 Task: Choose the option Download larger data archive, including connections, contacts, account history, and information we infer about you based on your profile and activity and click on request archive option.
Action: Mouse moved to (515, 193)
Screenshot: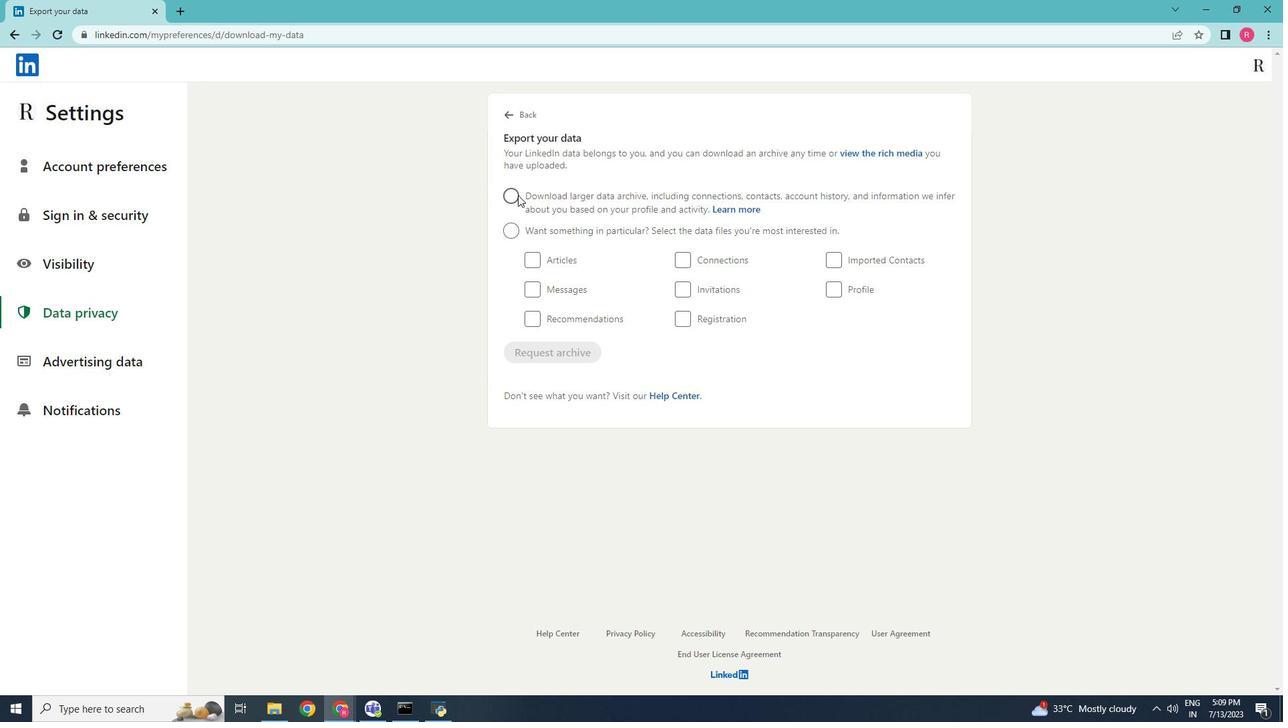
Action: Mouse pressed left at (515, 193)
Screenshot: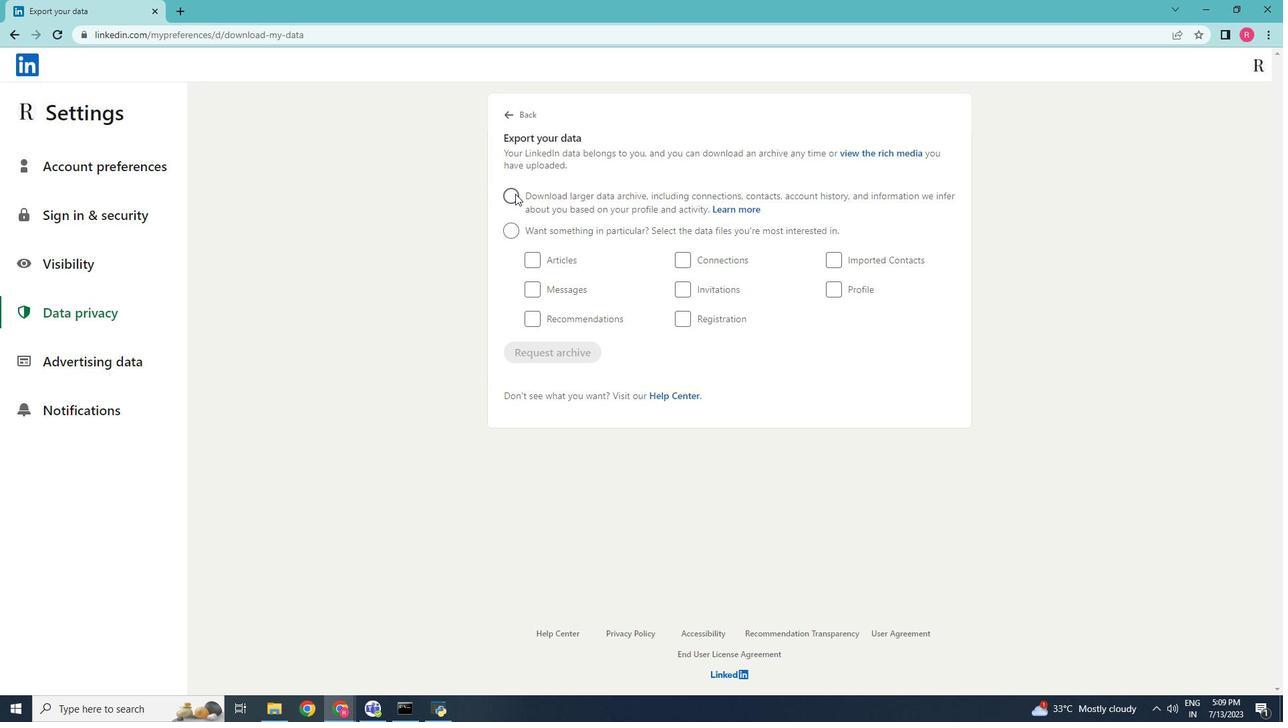 
Action: Mouse moved to (542, 355)
Screenshot: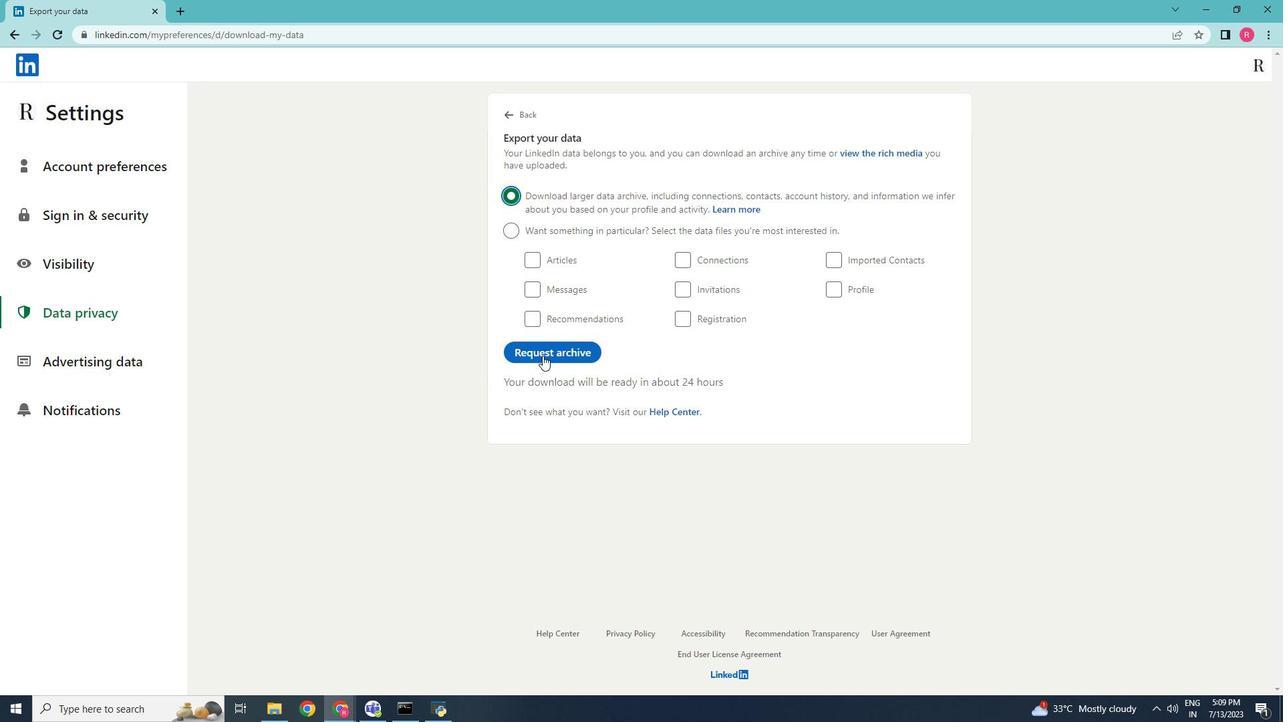 
Action: Mouse pressed left at (542, 355)
Screenshot: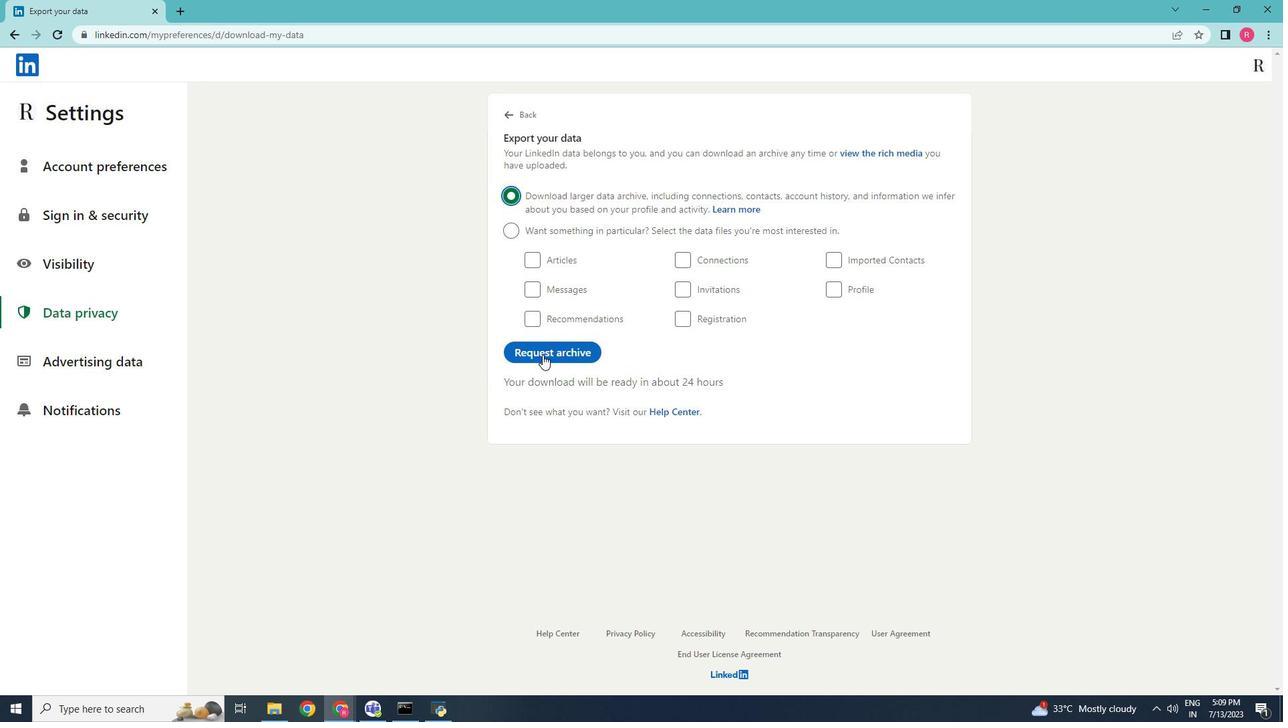
